 Task: Sort cards by the due date.
Action: Mouse pressed left at (1149, 48)
Screenshot: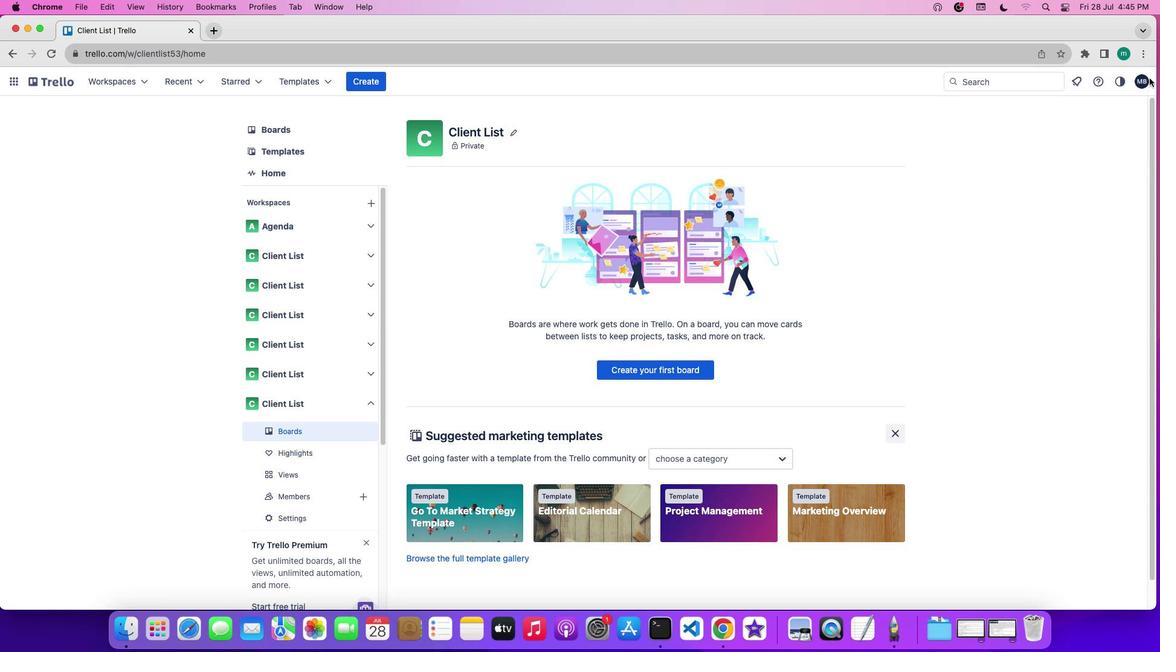
Action: Mouse moved to (1146, 48)
Screenshot: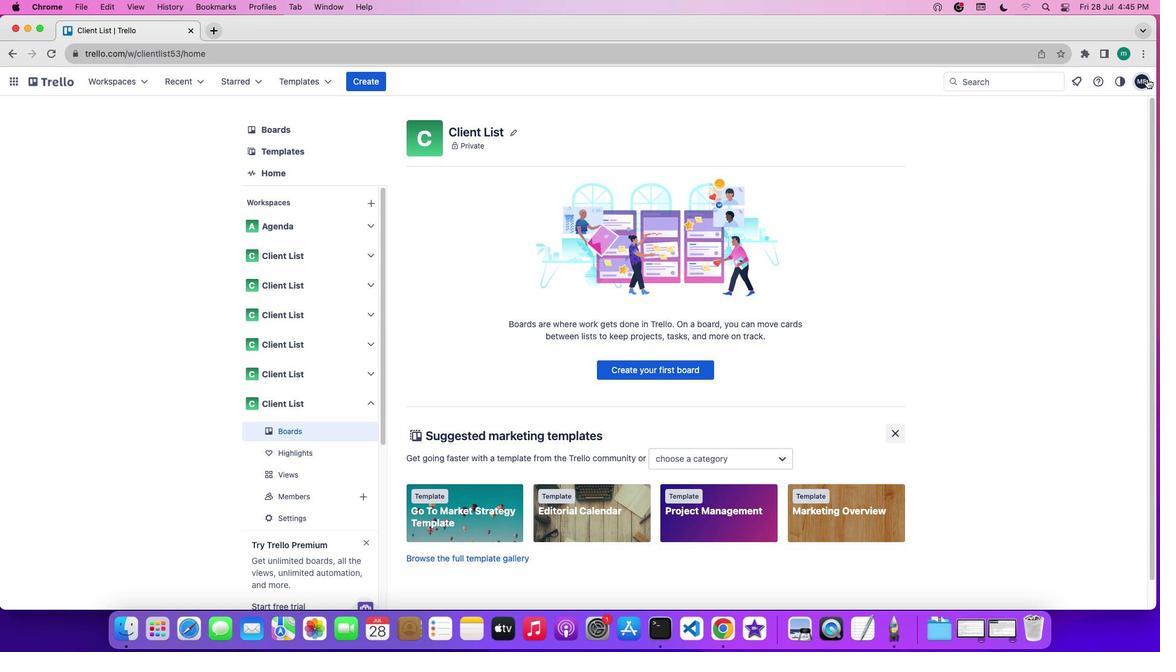 
Action: Mouse pressed left at (1146, 48)
Screenshot: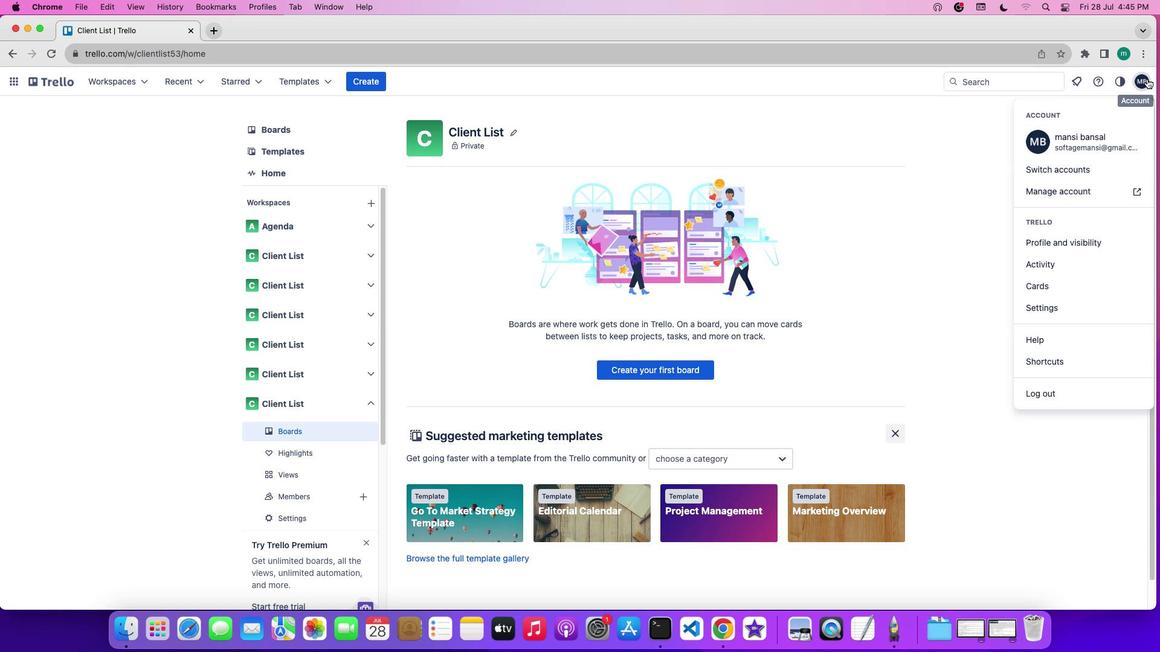 
Action: Mouse moved to (1047, 290)
Screenshot: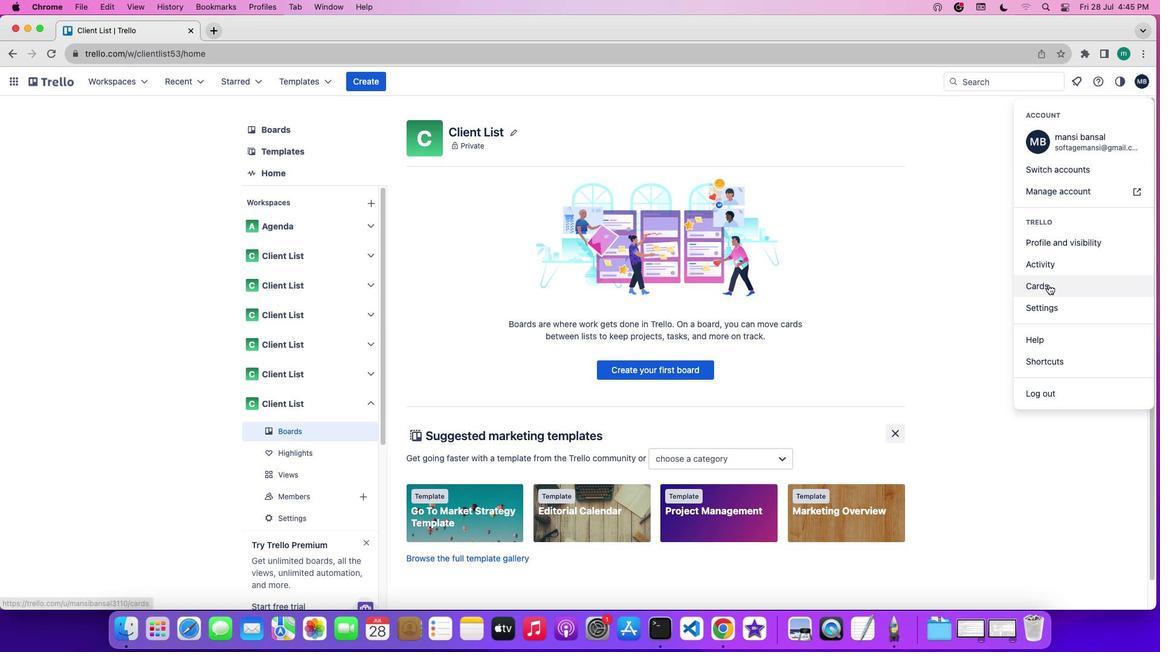 
Action: Mouse pressed left at (1047, 290)
Screenshot: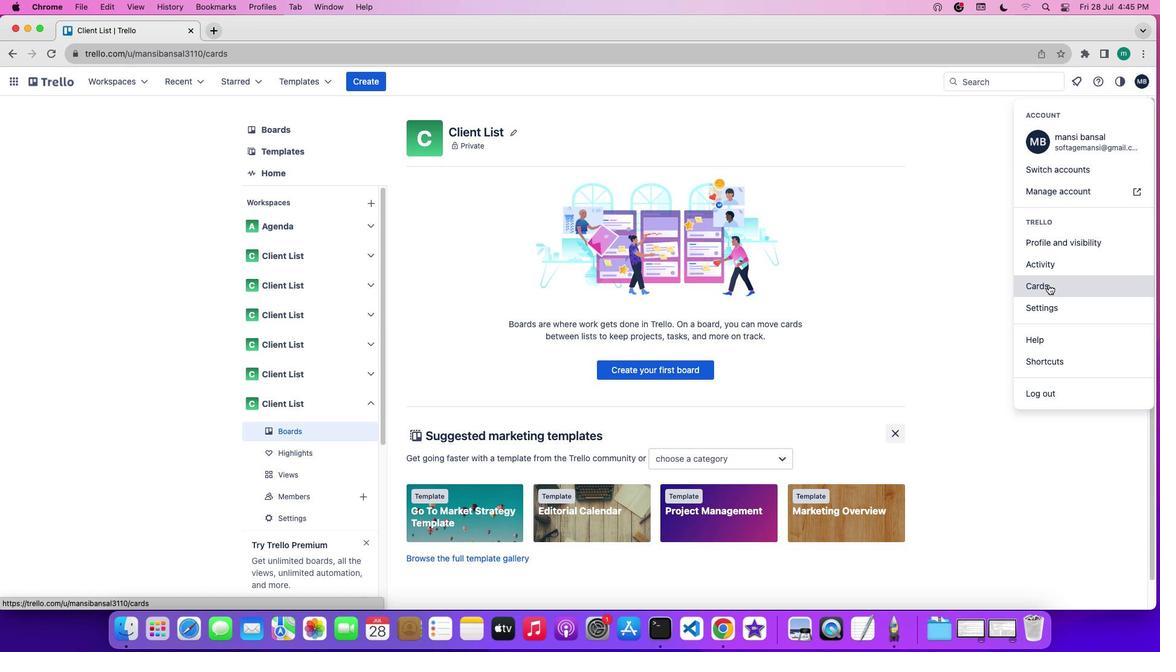 
Action: Mouse moved to (439, 229)
Screenshot: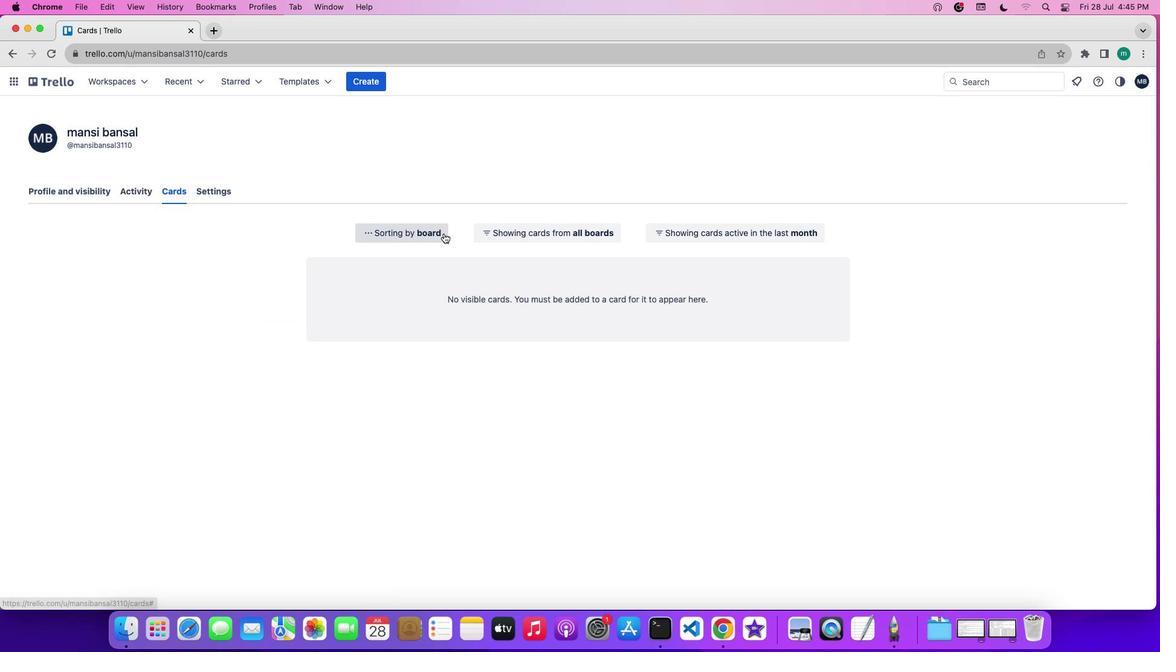 
Action: Mouse pressed left at (439, 229)
Screenshot: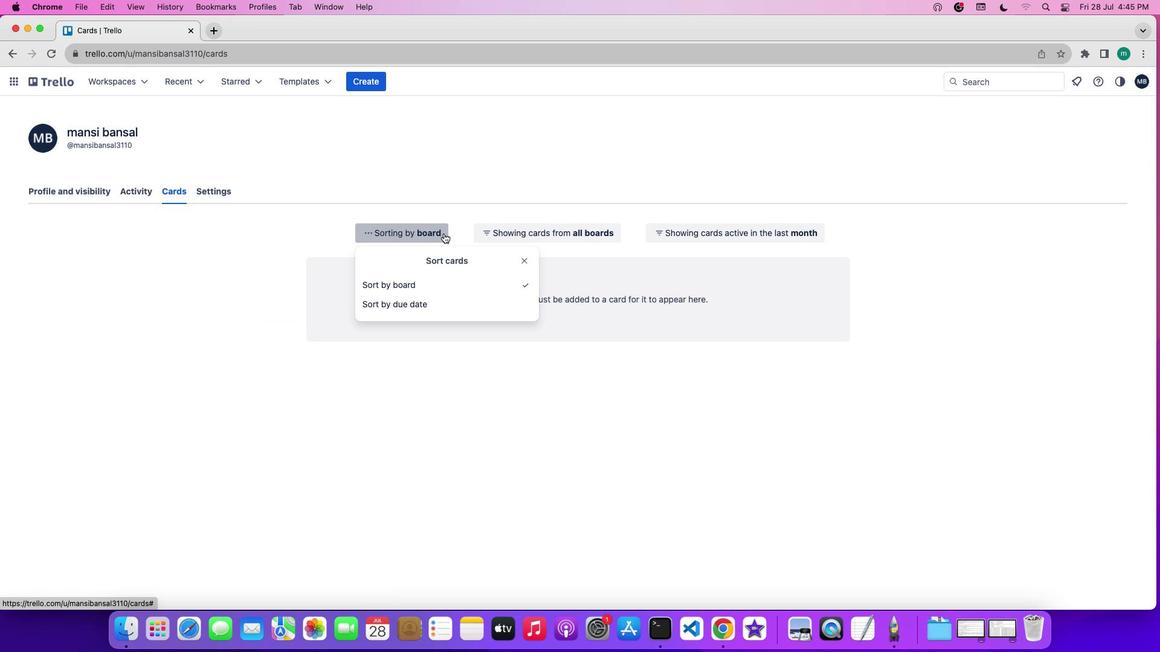 
Action: Mouse moved to (434, 306)
Screenshot: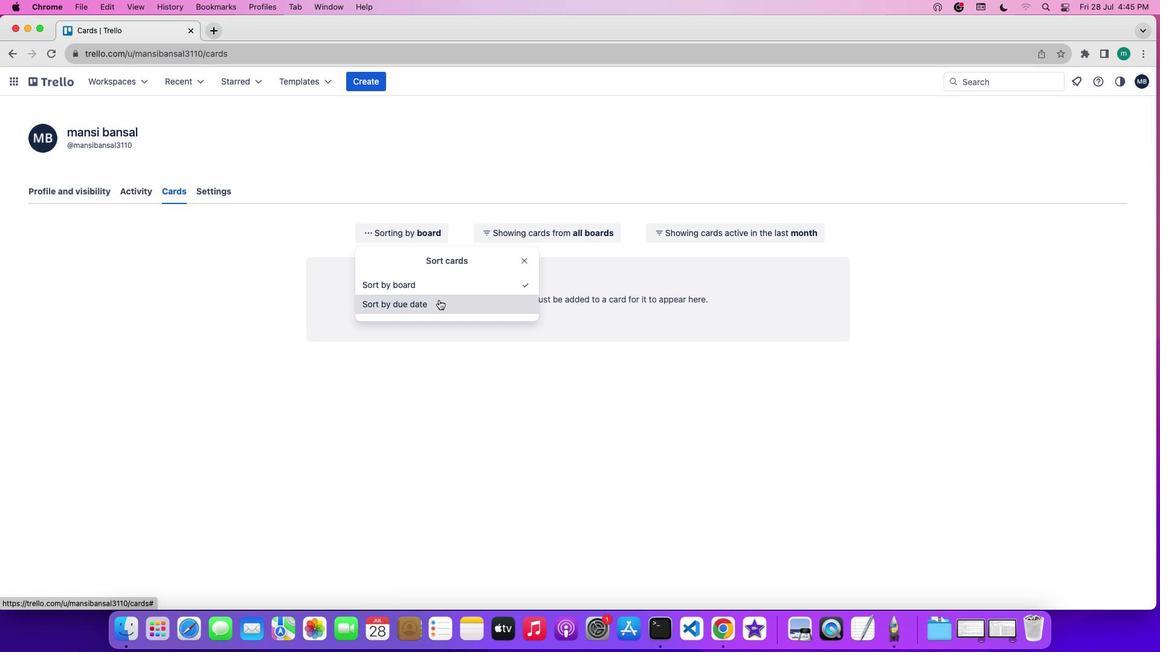 
Action: Mouse pressed left at (434, 306)
Screenshot: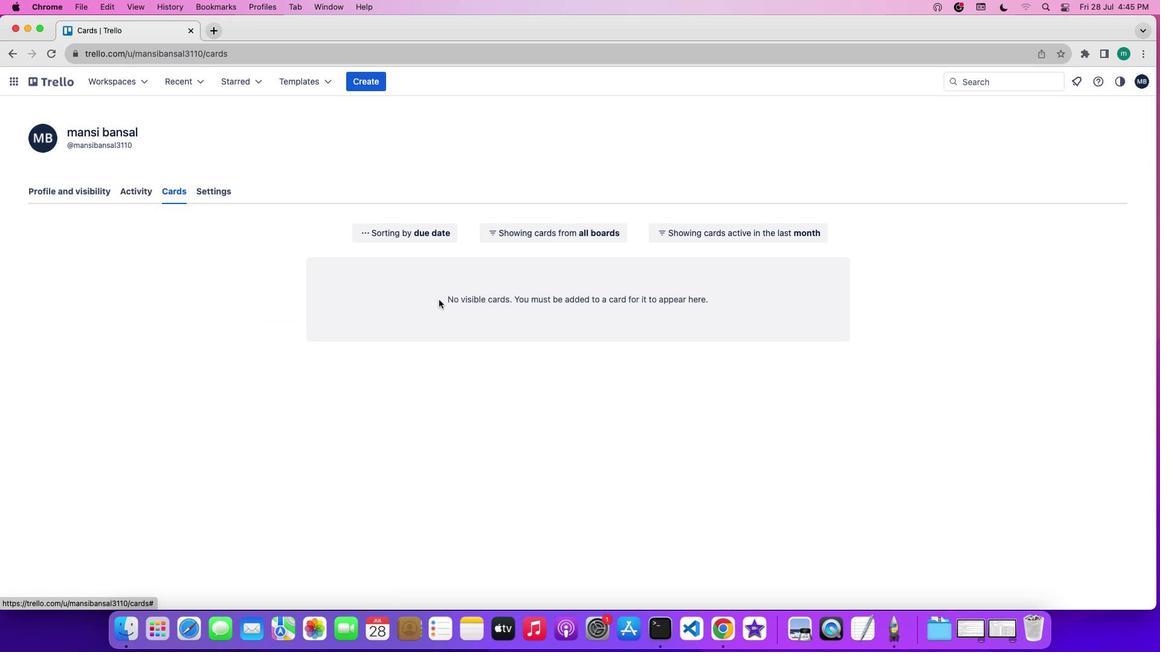 
Action: Mouse moved to (460, 364)
Screenshot: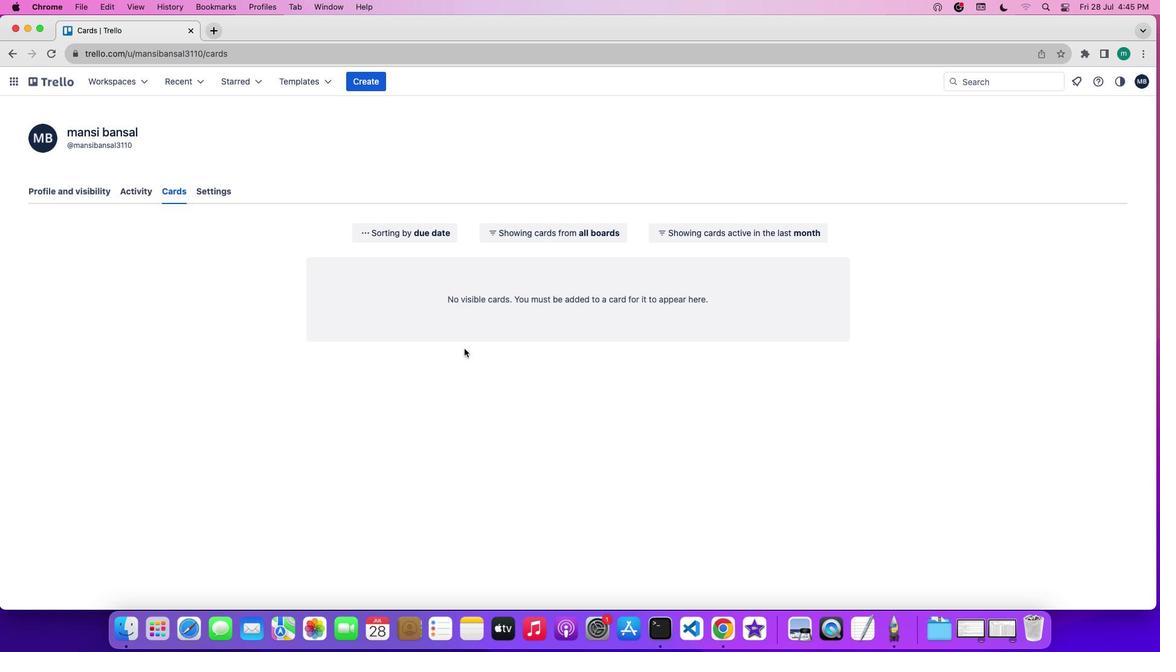
